 Task: Filter Full-time job.
Action: Mouse moved to (766, 257)
Screenshot: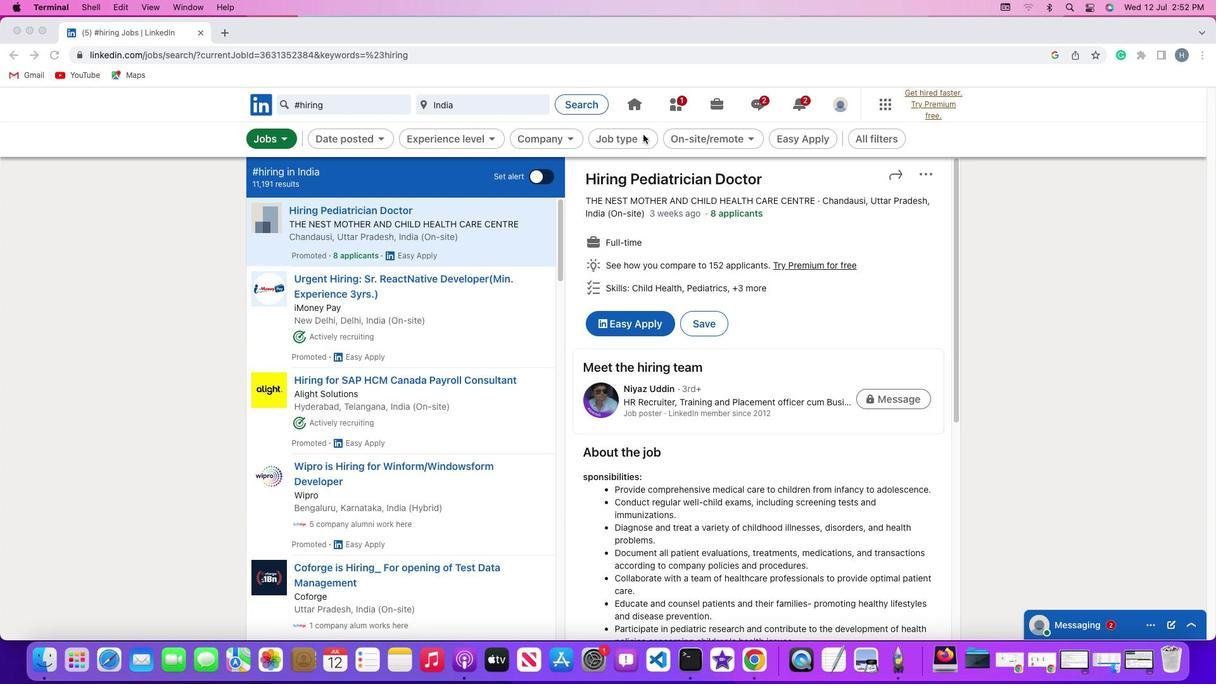 
Action: Mouse pressed left at (766, 257)
Screenshot: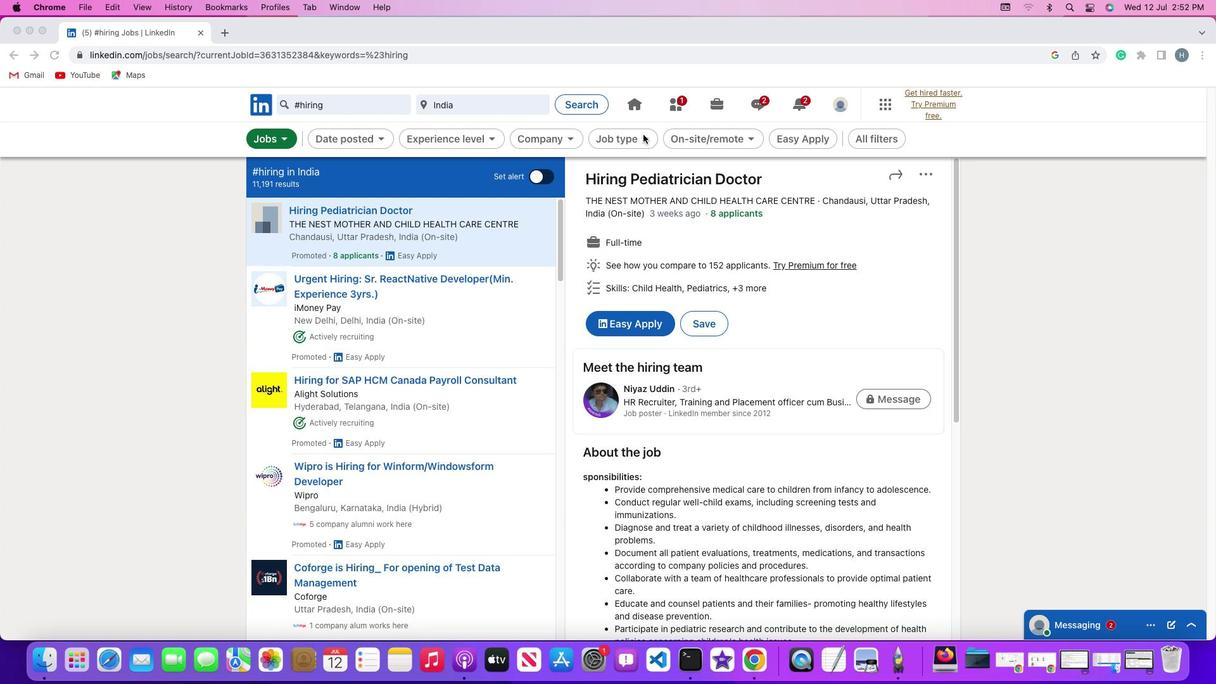 
Action: Mouse moved to (768, 259)
Screenshot: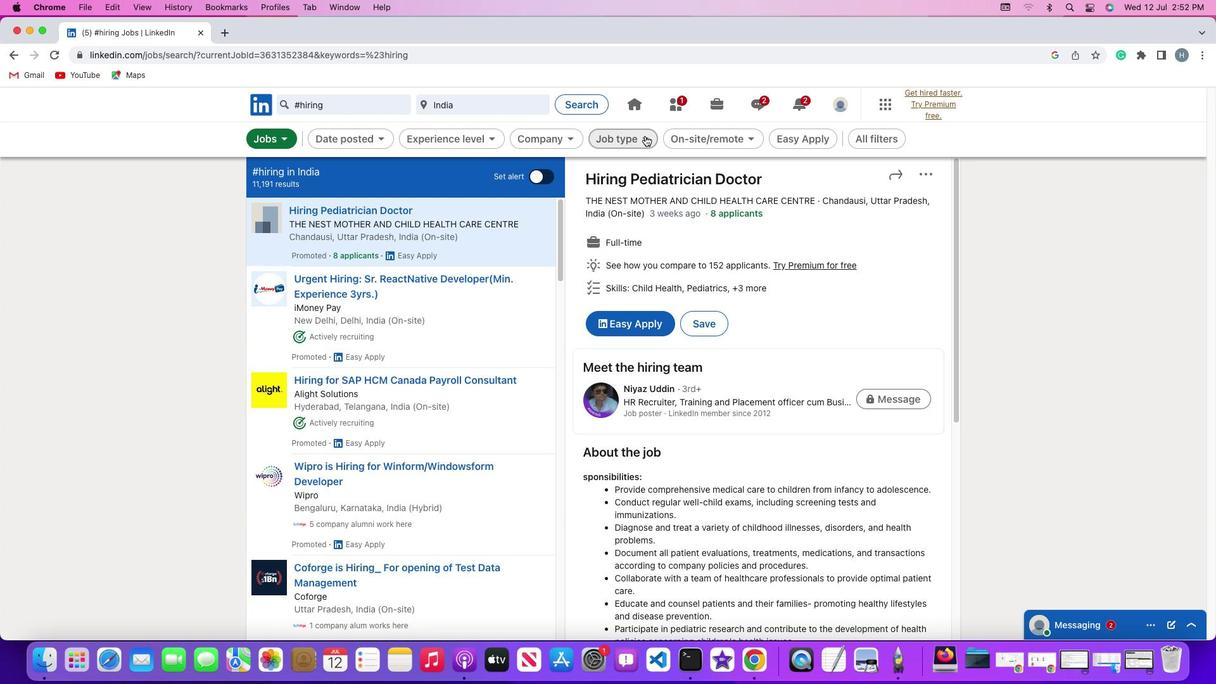 
Action: Mouse pressed left at (768, 259)
Screenshot: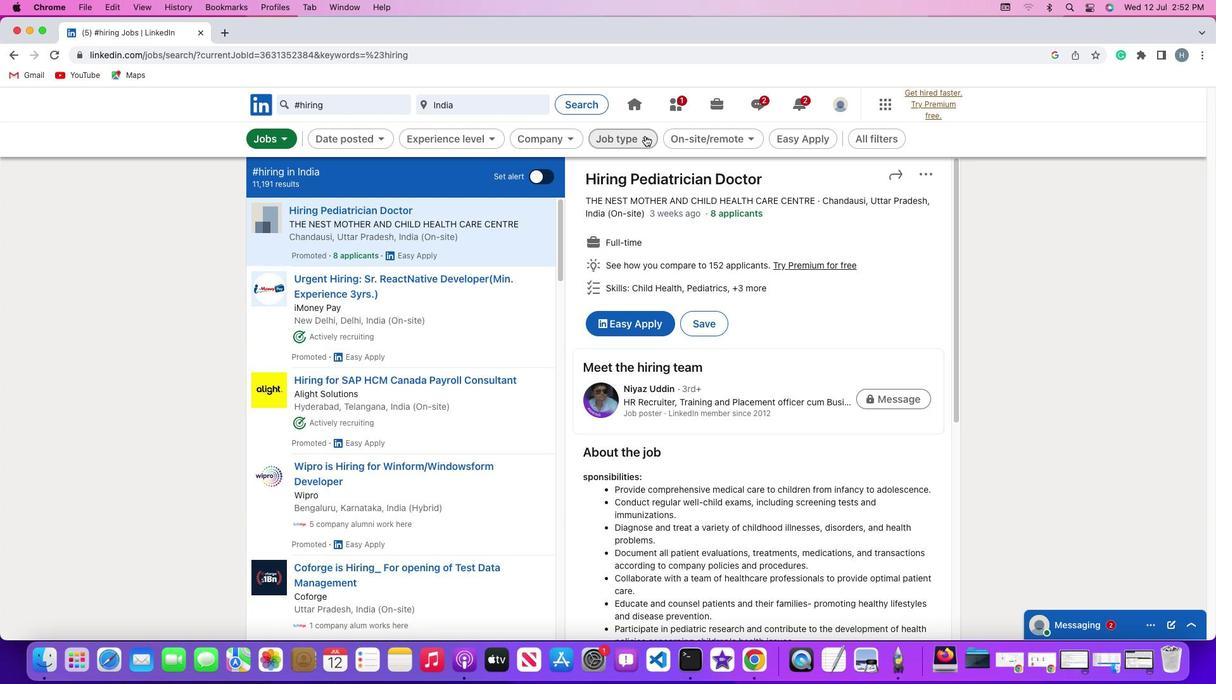 
Action: Mouse moved to (667, 295)
Screenshot: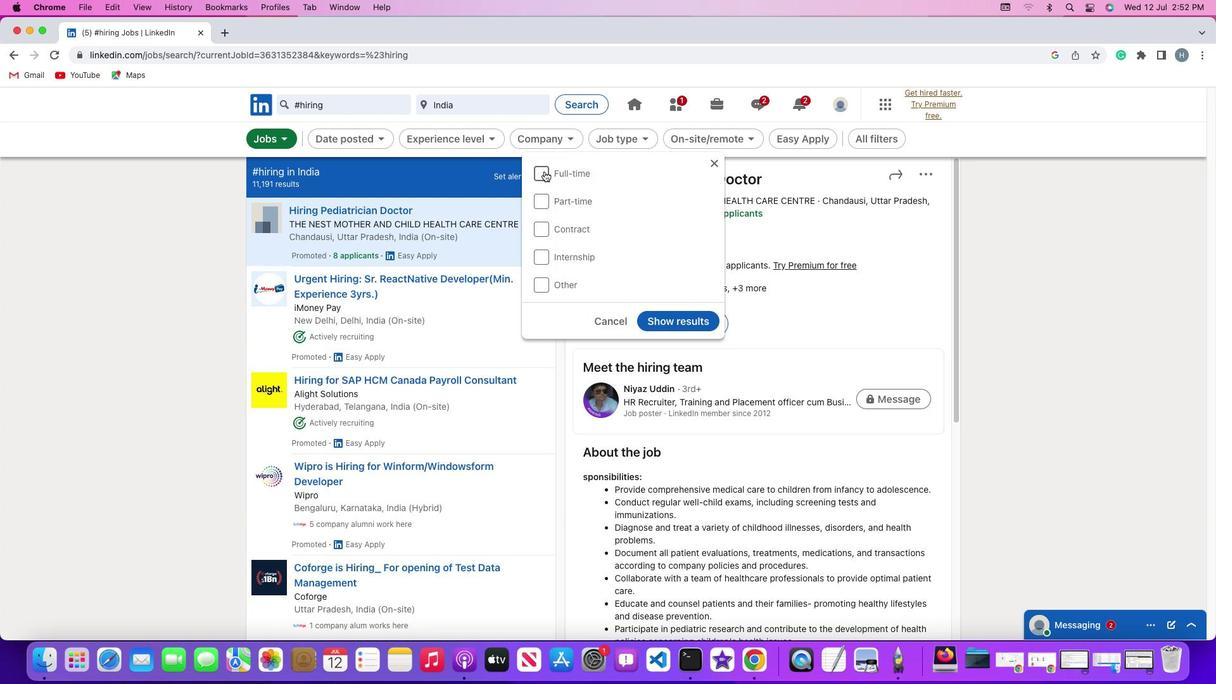 
Action: Mouse pressed left at (667, 295)
Screenshot: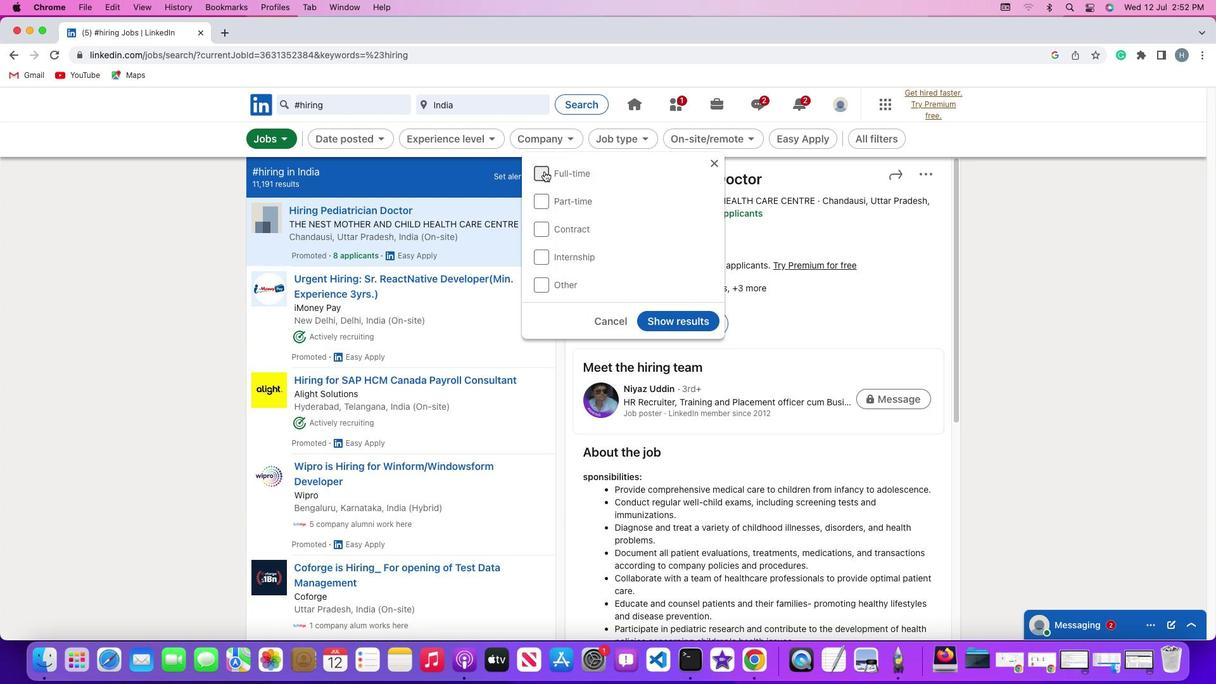 
Action: Mouse moved to (826, 441)
Screenshot: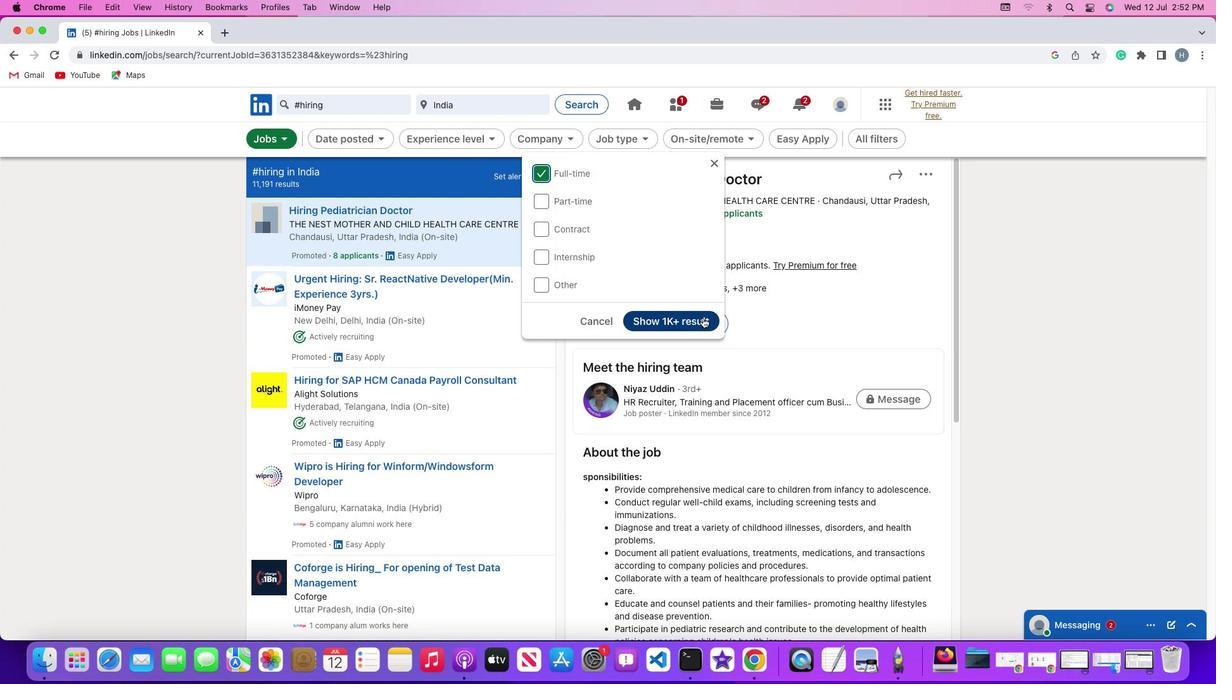 
Action: Mouse pressed left at (826, 441)
Screenshot: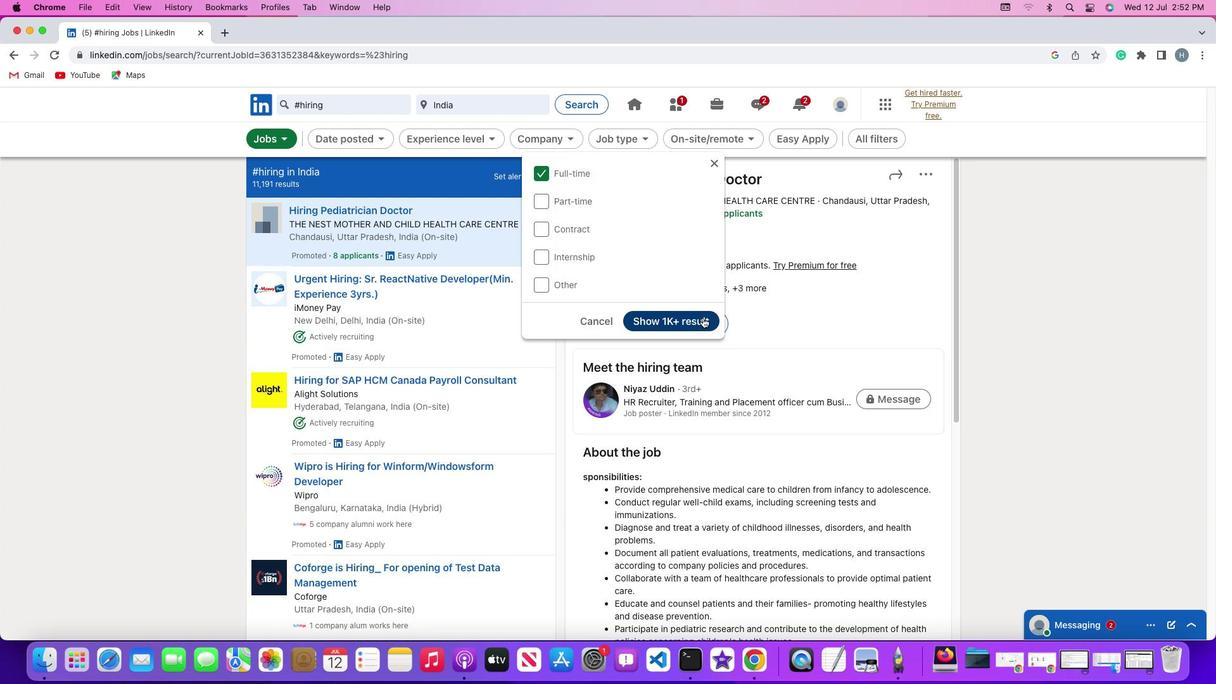 
Action: Mouse moved to (700, 418)
Screenshot: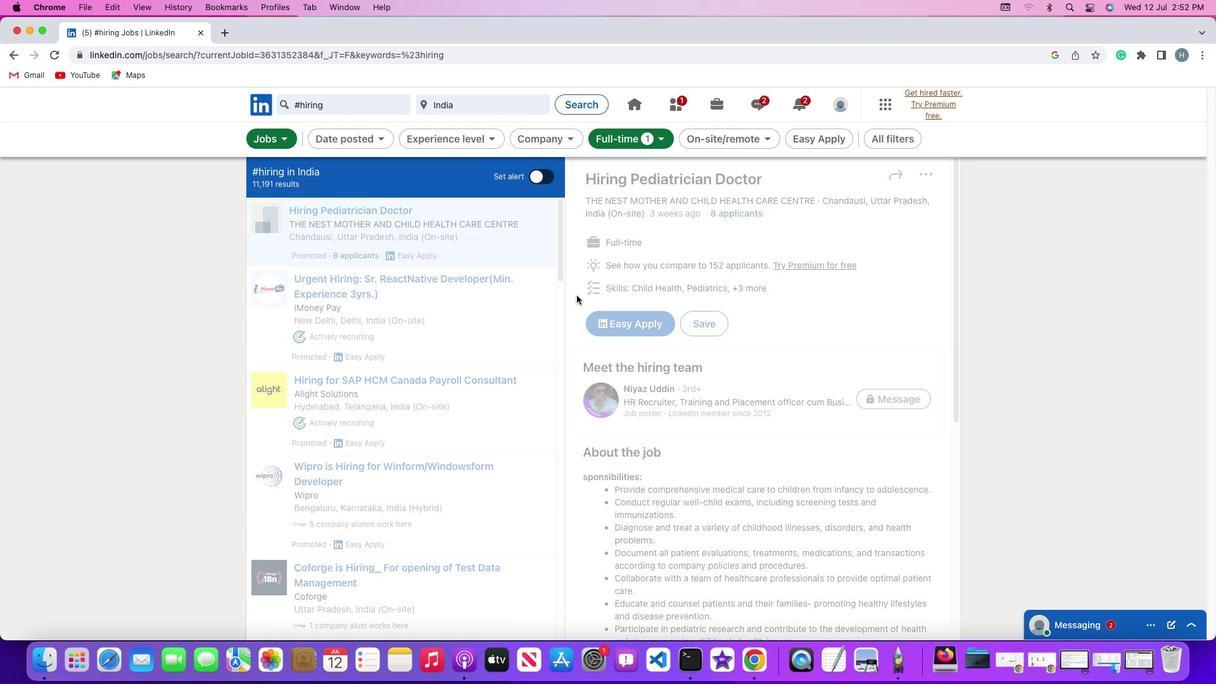 
